 Task: Schedule a session for the marketing and branding workshop.
Action: Mouse moved to (112, 134)
Screenshot: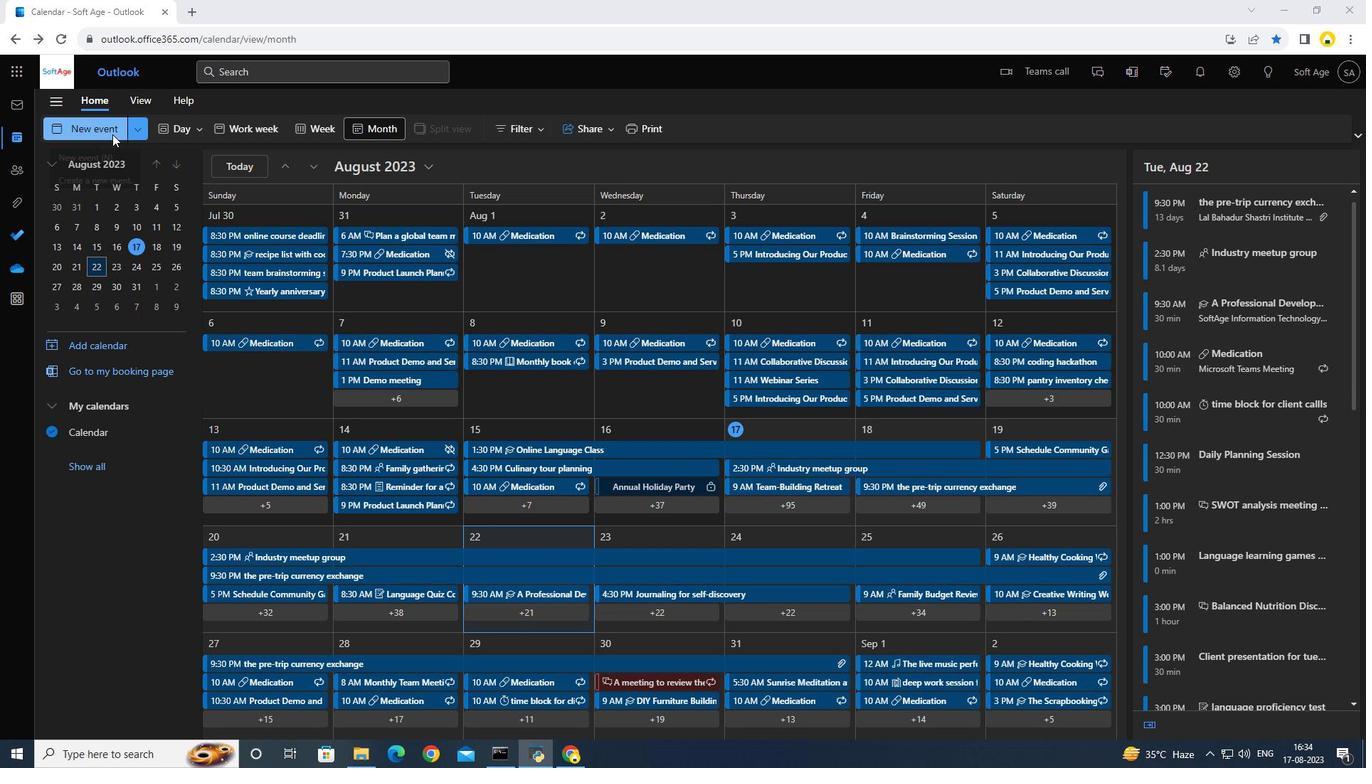 
Action: Mouse pressed left at (112, 134)
Screenshot: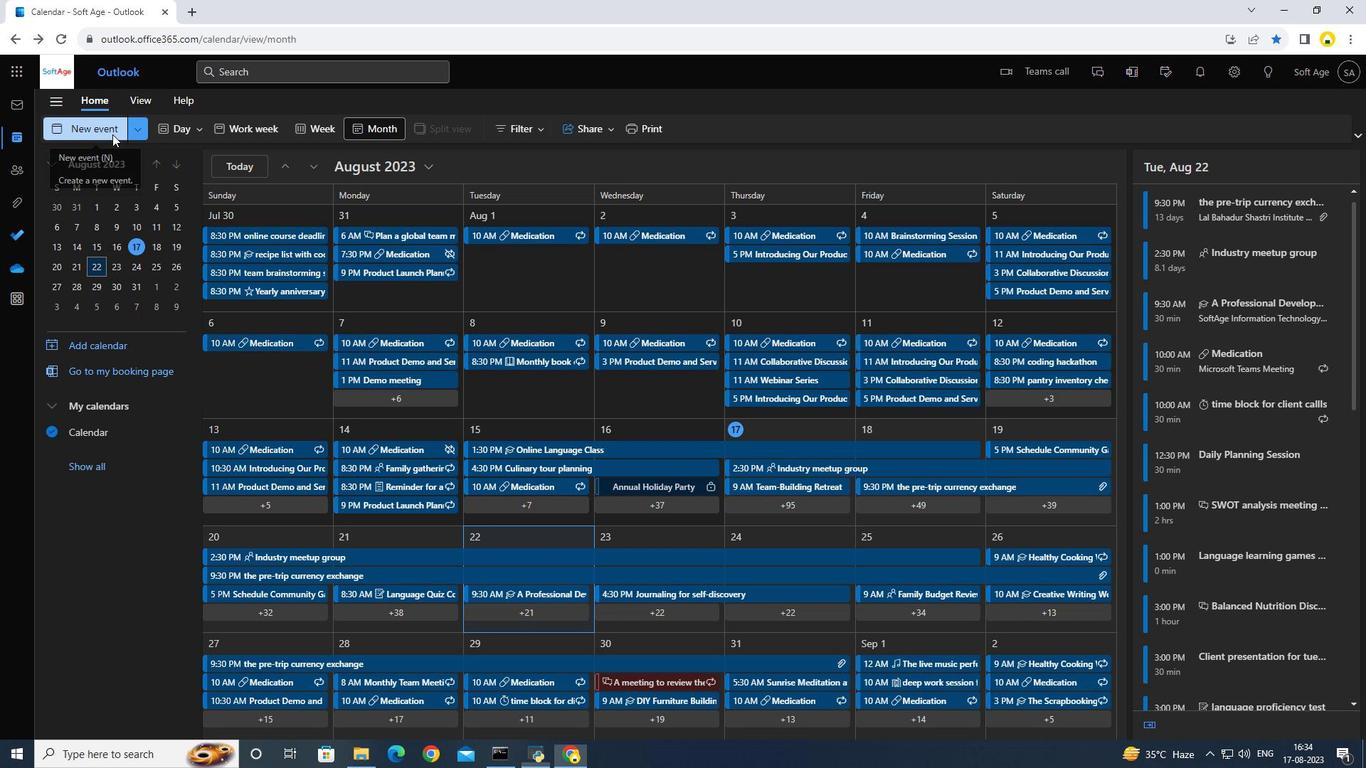
Action: Mouse moved to (347, 244)
Screenshot: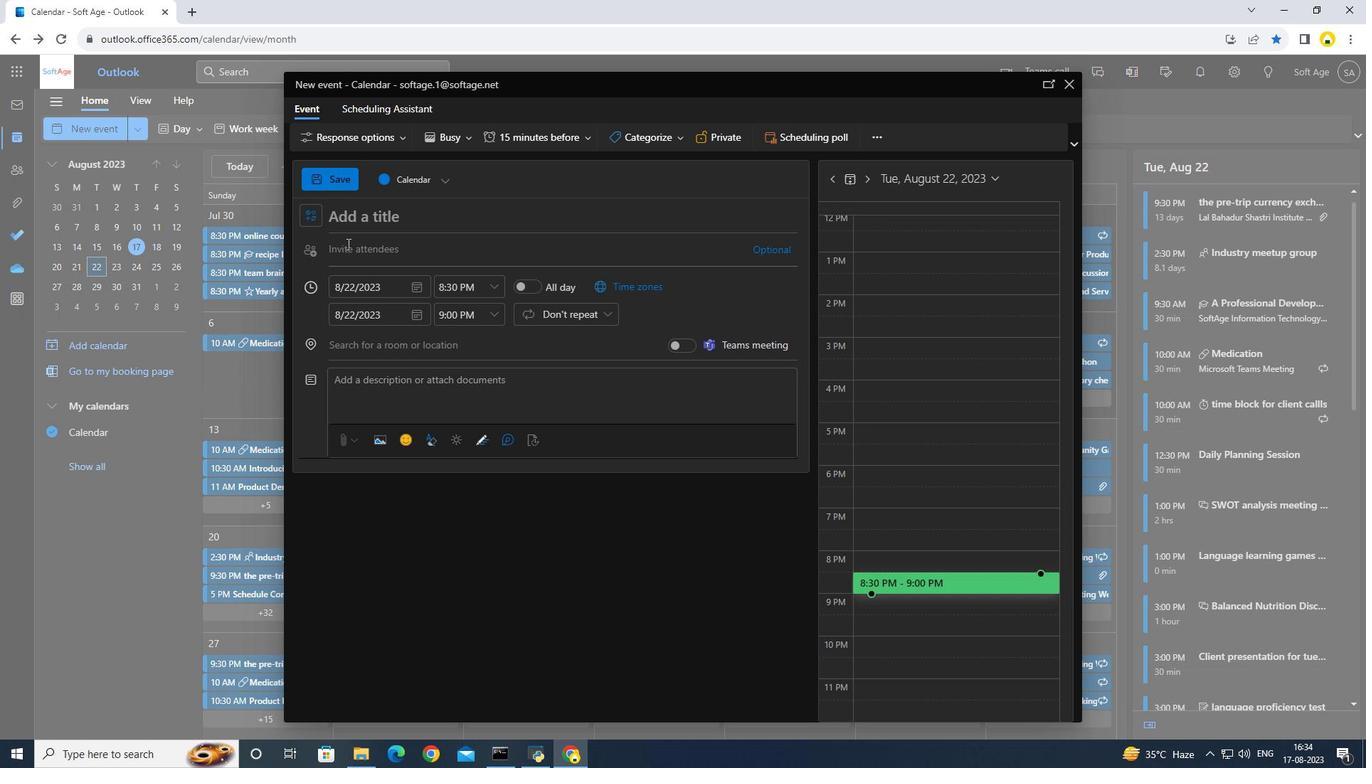 
Action: Key pressed <Key.caps_lock>S<Key.caps_lock>ession<Key.space>for<Key.space>the<Key.space>marketing<Key.space>and<Key.space>branding<Key.space>workshop
Screenshot: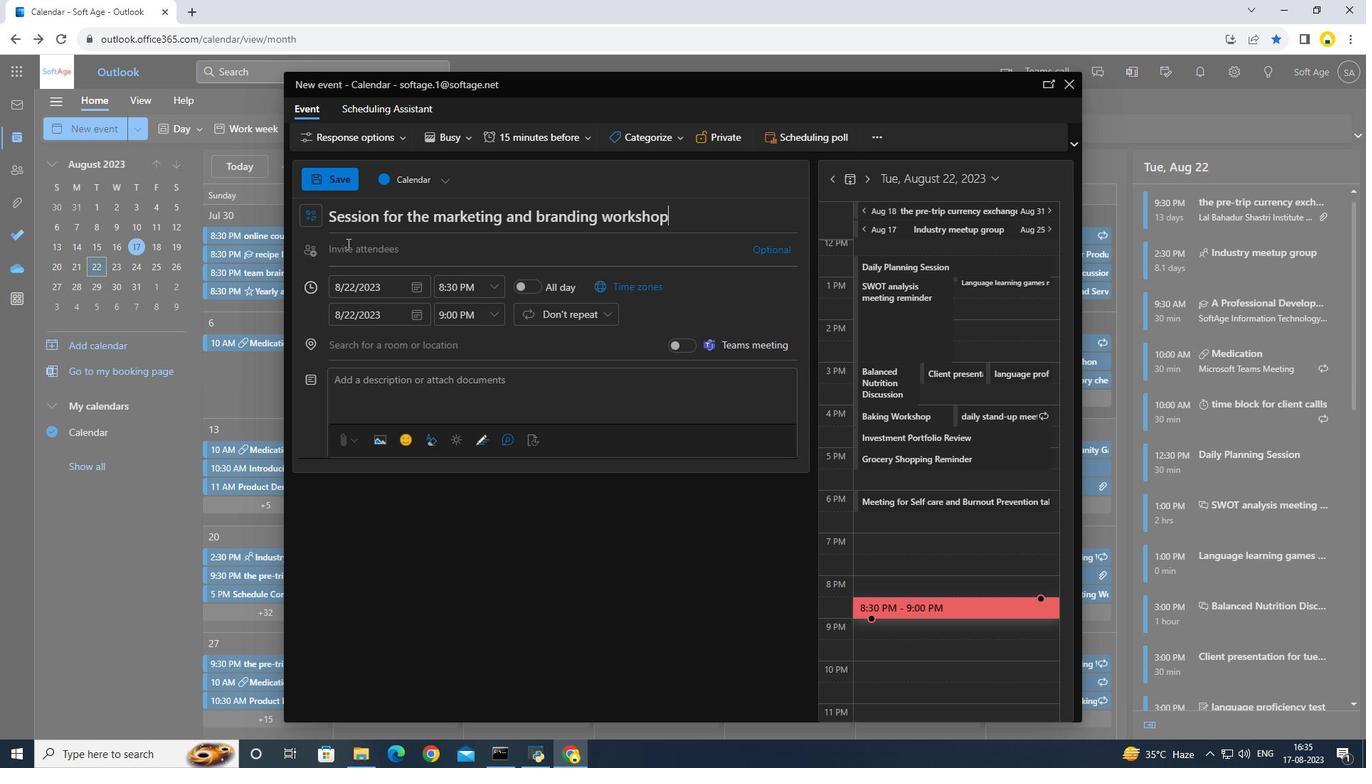 
Action: Mouse moved to (491, 298)
Screenshot: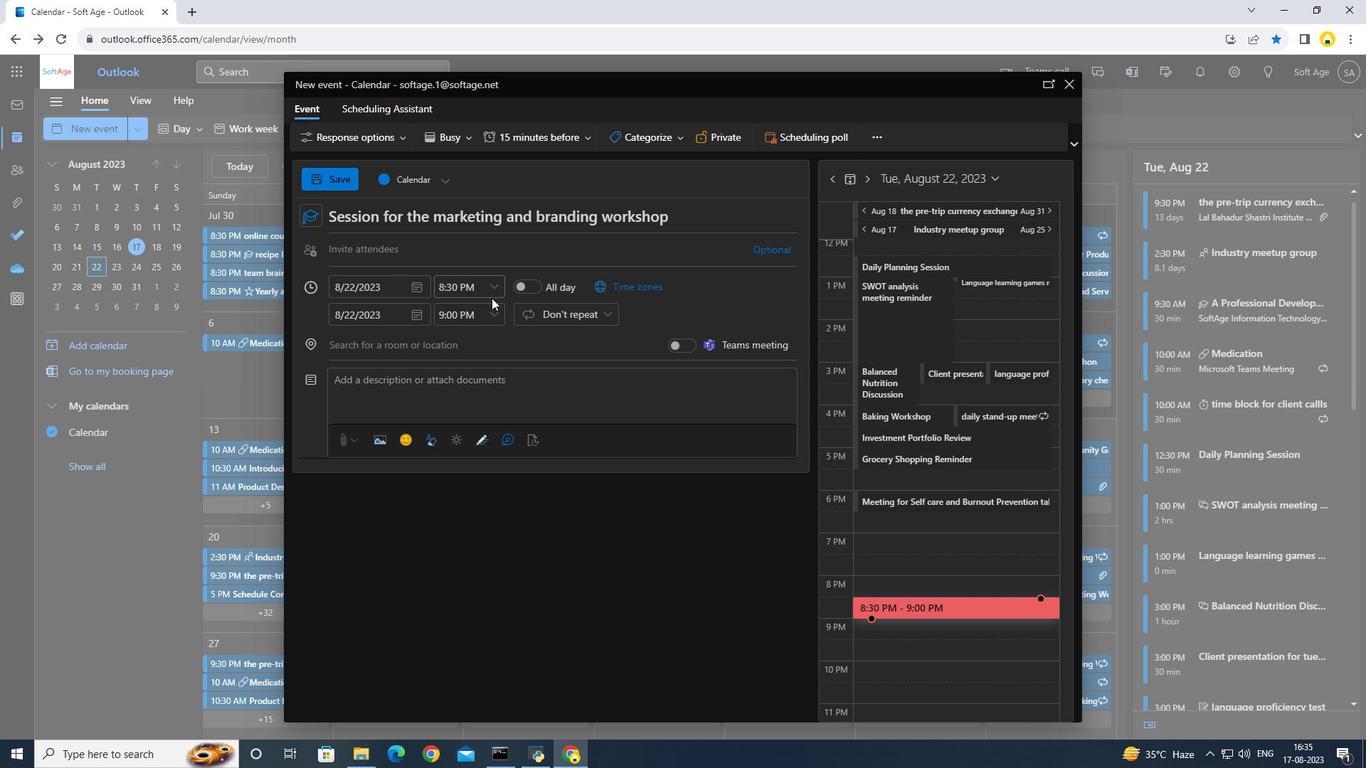 
Action: Mouse pressed left at (491, 298)
Screenshot: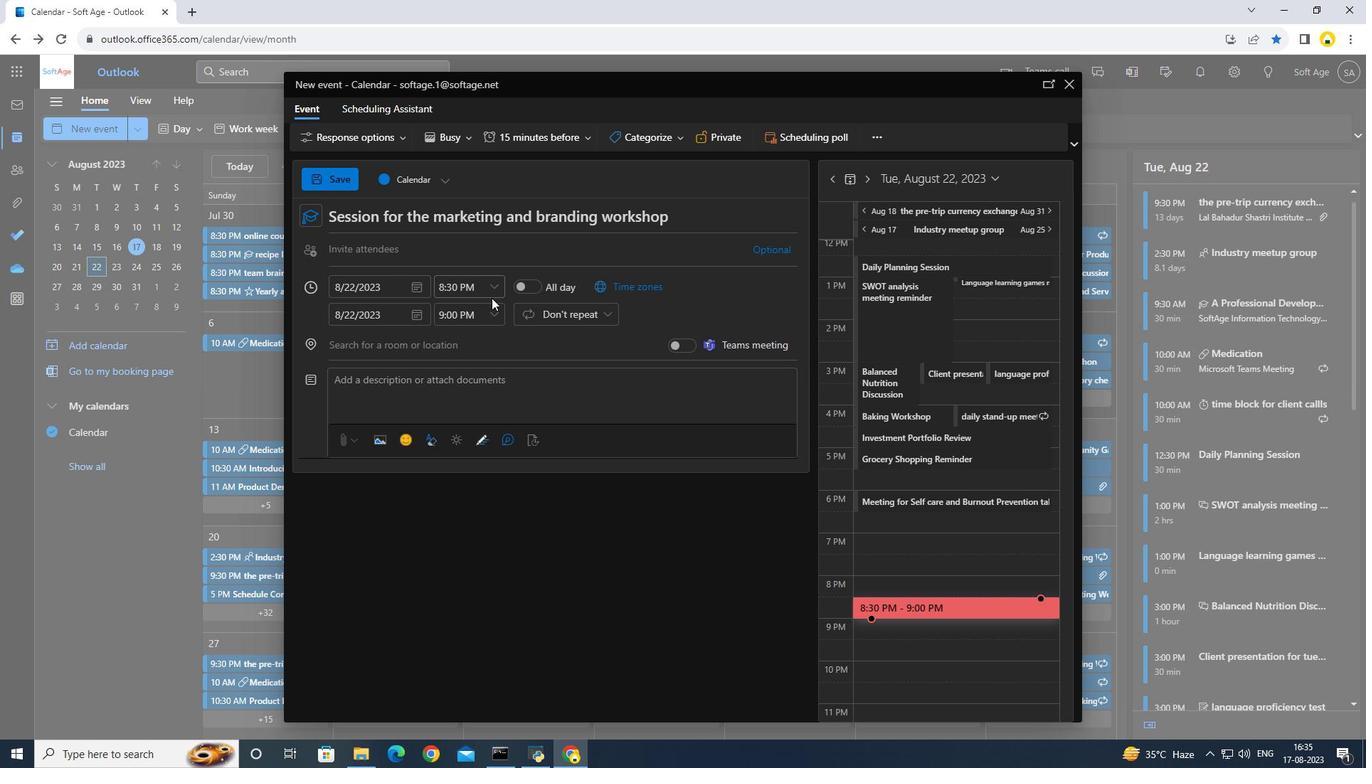 
Action: Mouse moved to (491, 293)
Screenshot: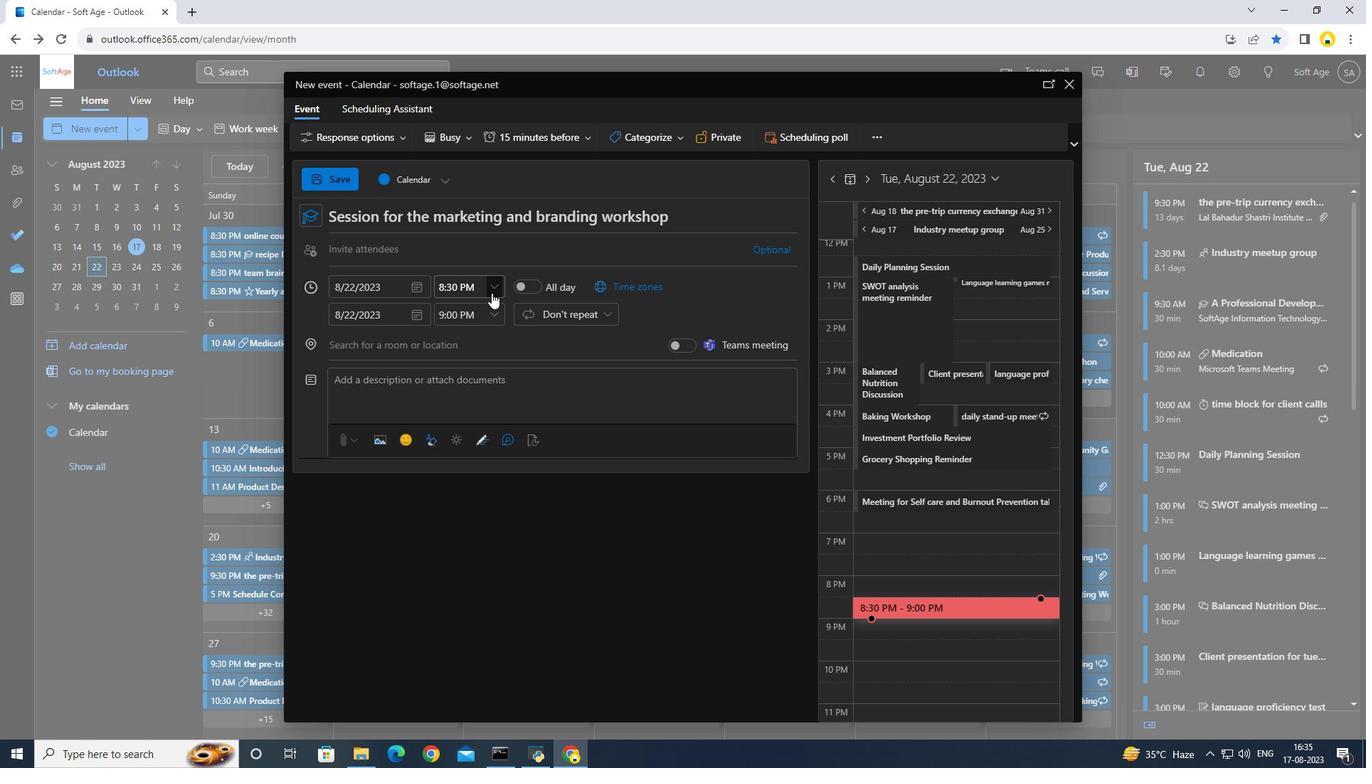 
Action: Mouse pressed left at (491, 293)
Screenshot: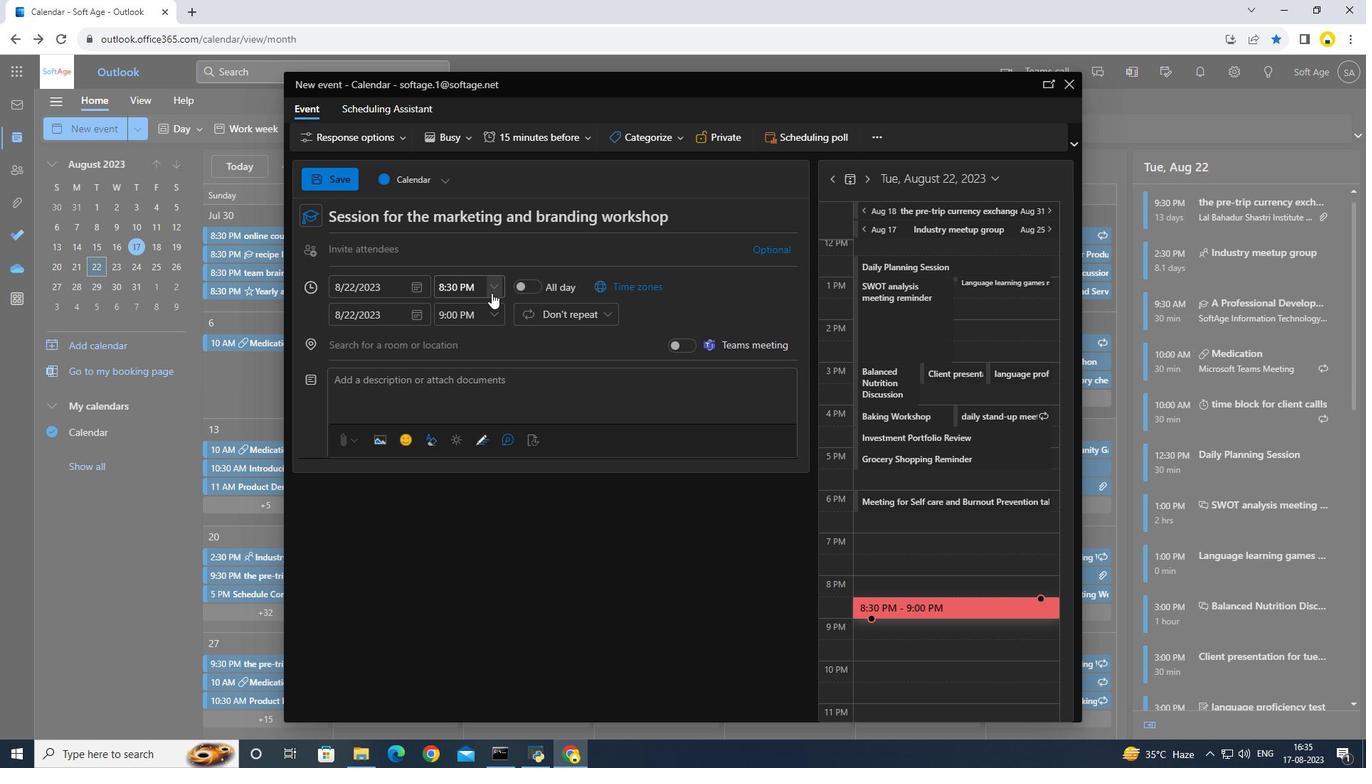 
Action: Mouse moved to (479, 334)
Screenshot: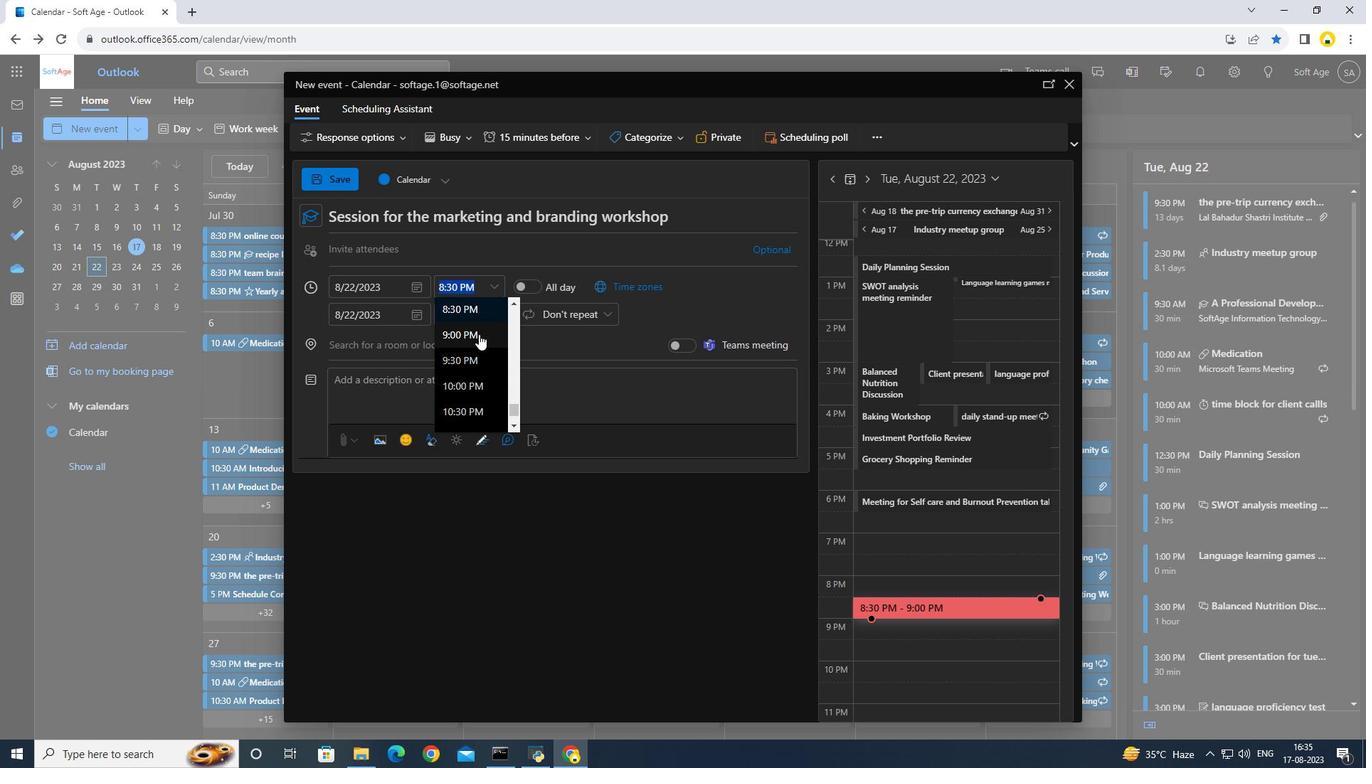 
Action: Mouse scrolled (479, 335) with delta (0, 0)
Screenshot: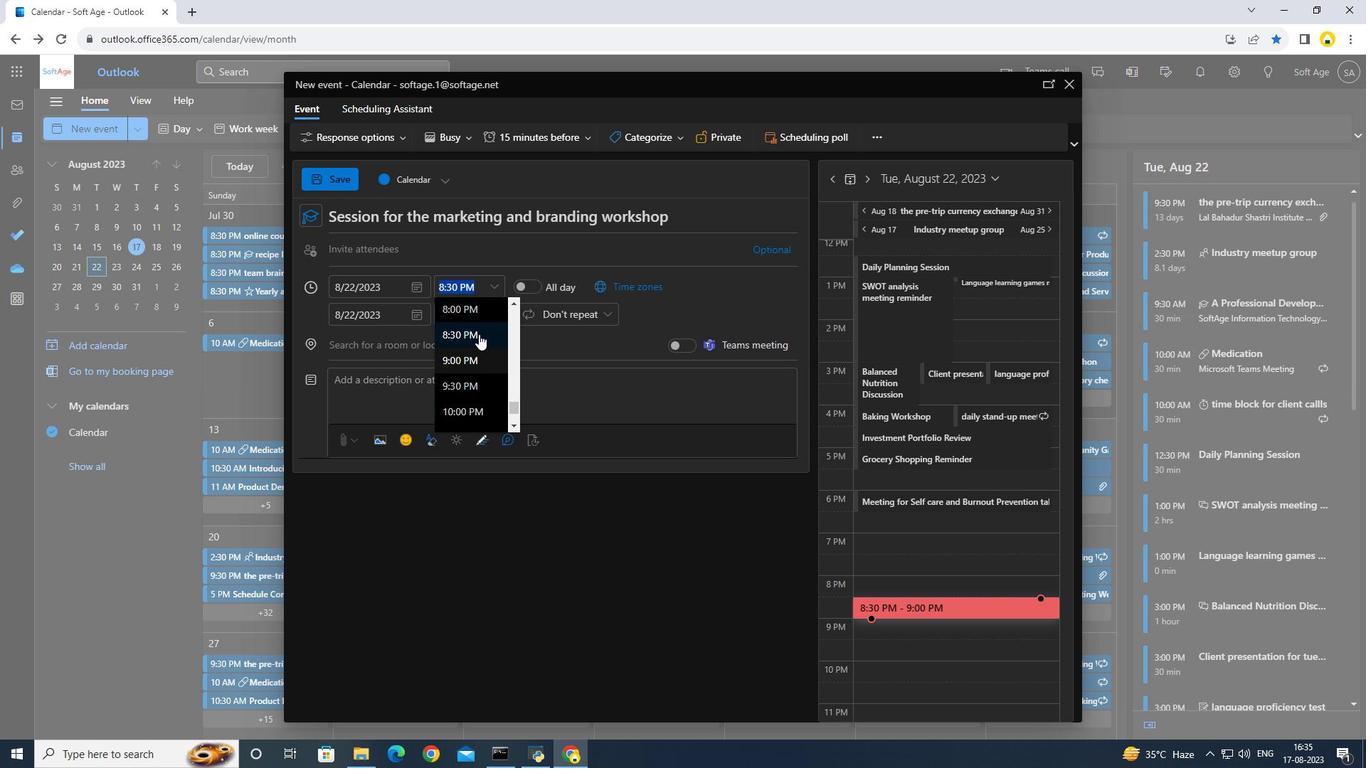 
Action: Mouse moved to (460, 347)
Screenshot: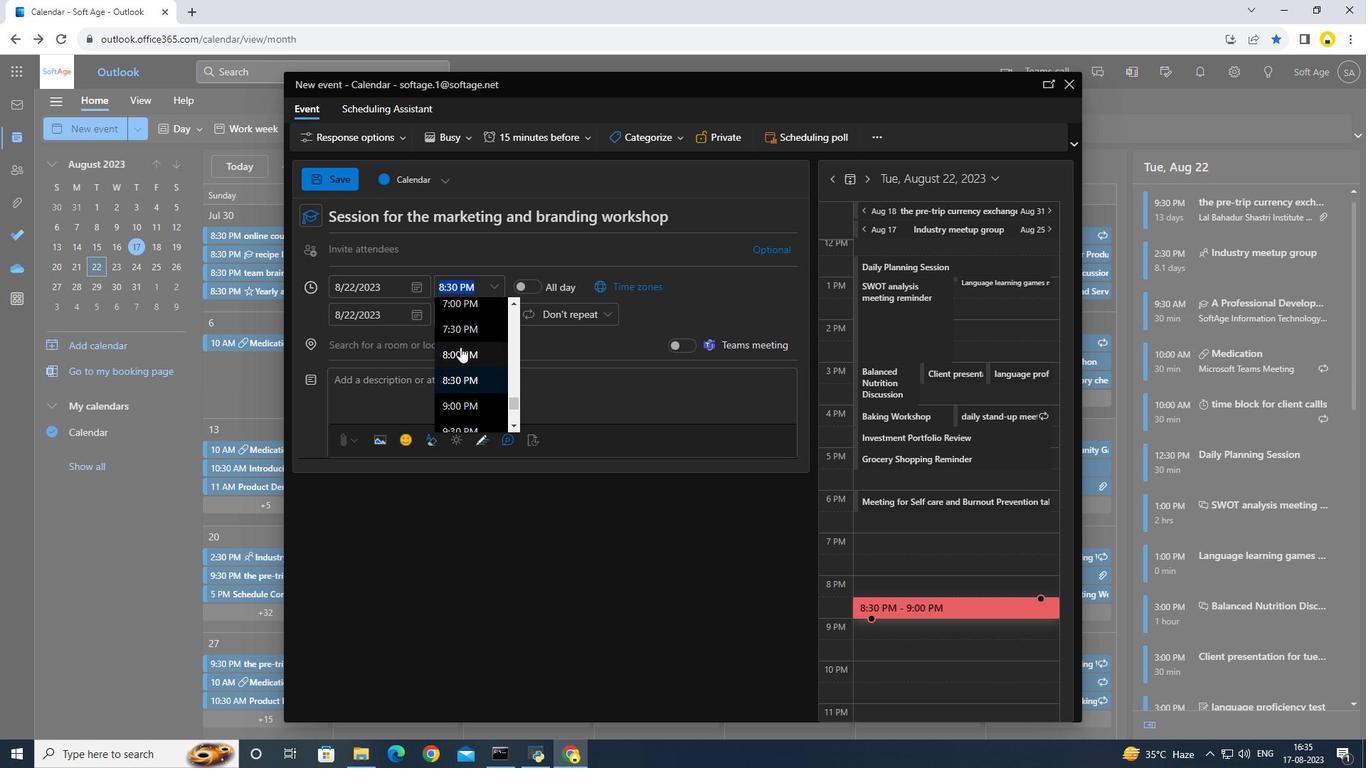
Action: Mouse pressed left at (460, 347)
Screenshot: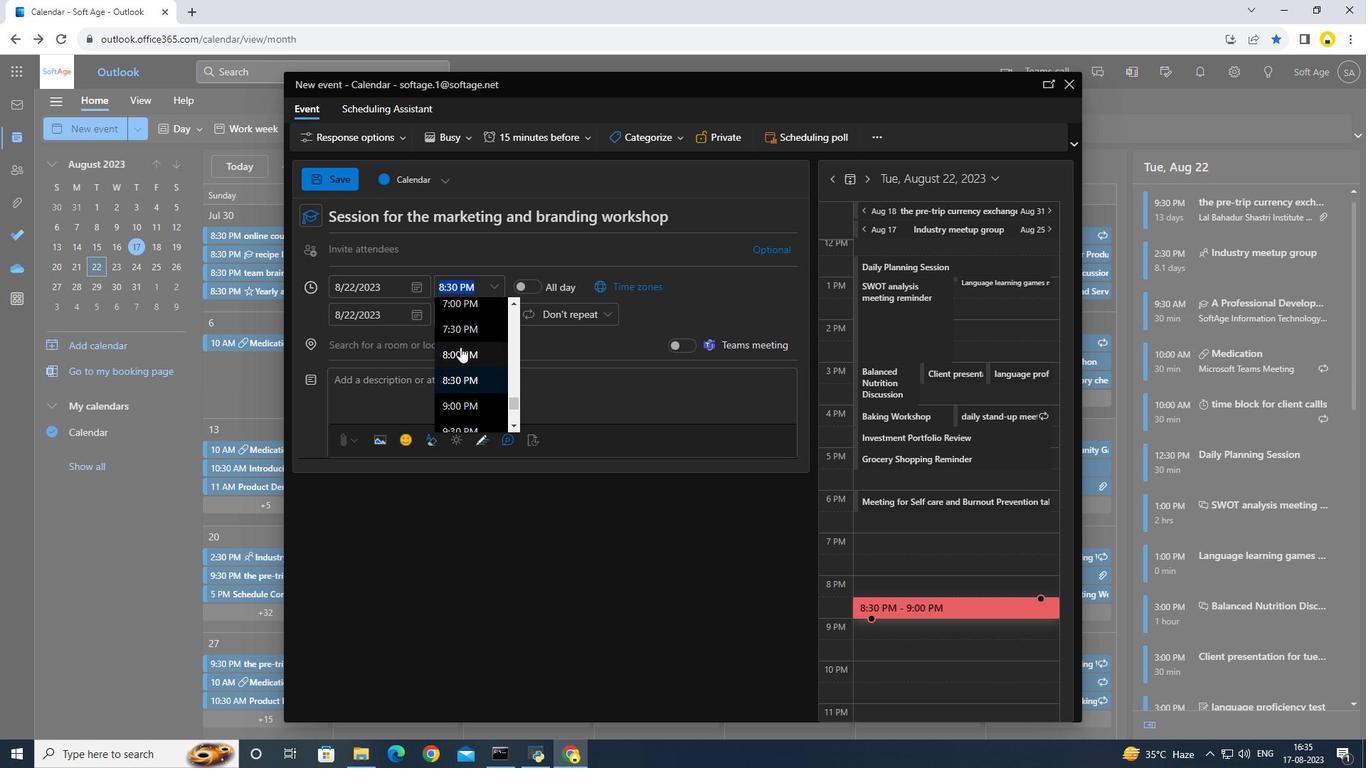 
Action: Mouse moved to (331, 175)
Screenshot: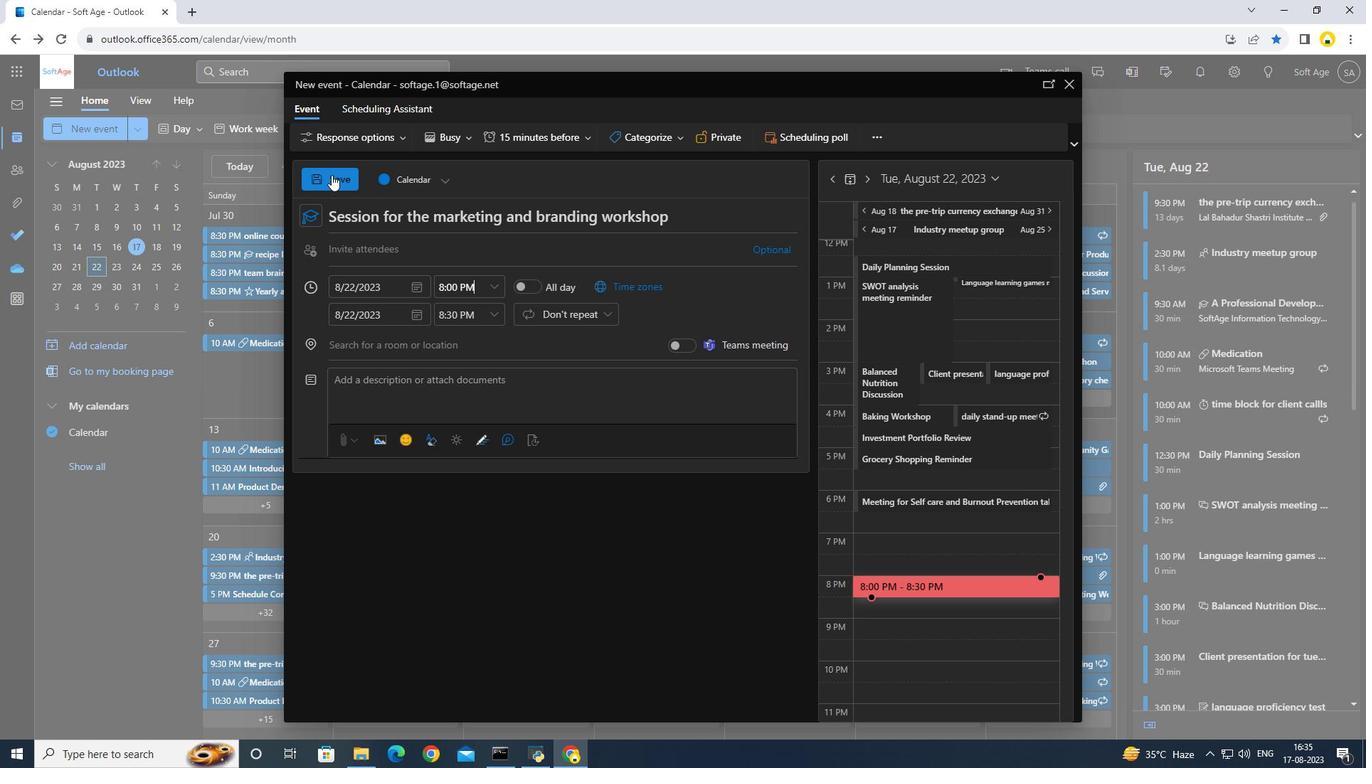 
Action: Mouse pressed left at (331, 175)
Screenshot: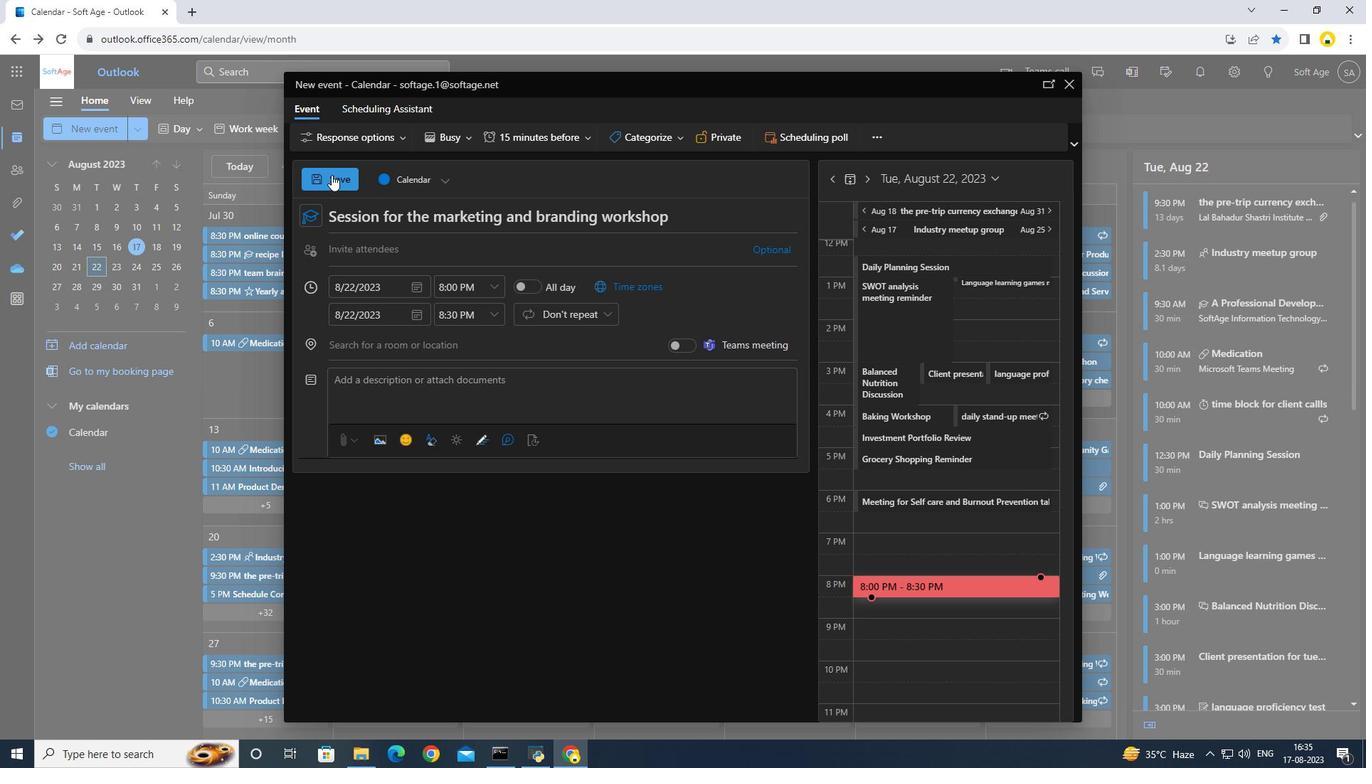 
Action: Mouse moved to (297, 237)
Screenshot: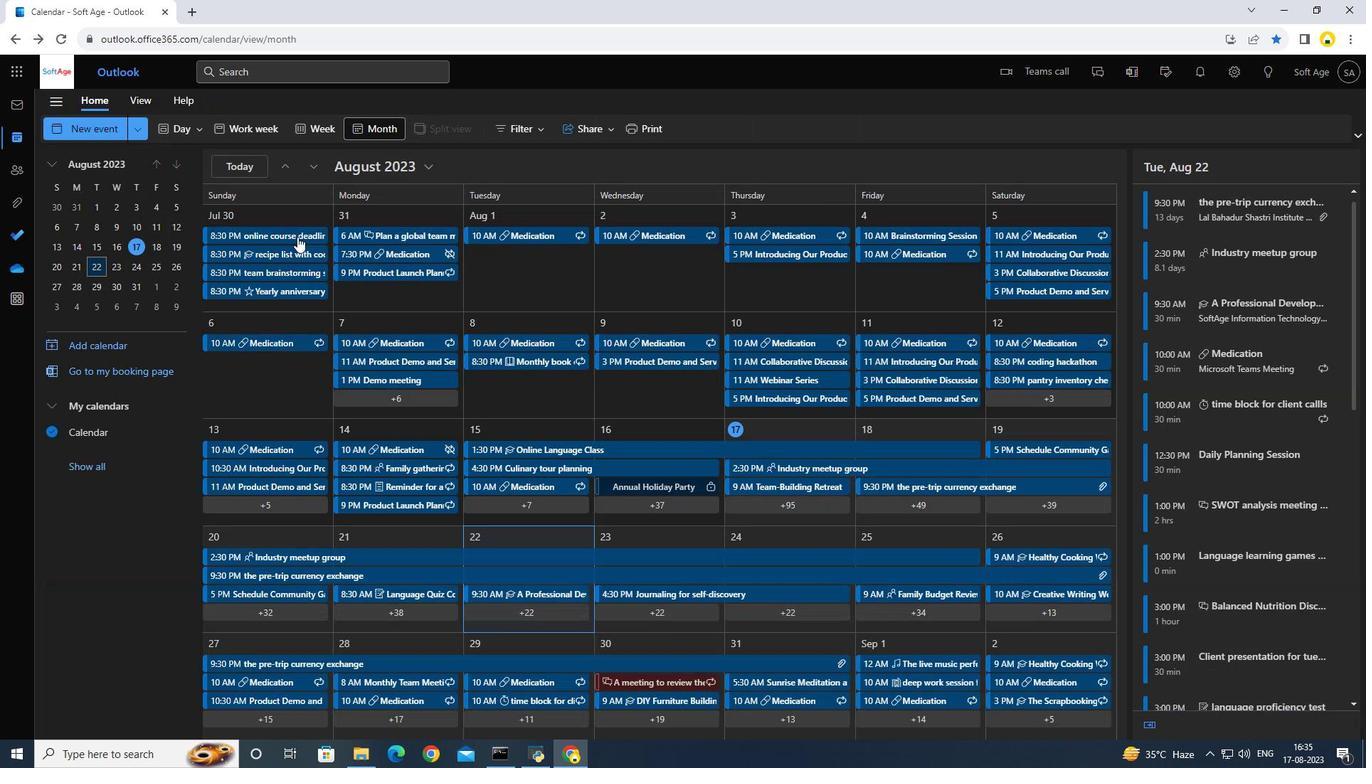 
